 Task: Check the average views per listing of fireplace in the last 5 years.
Action: Mouse moved to (896, 168)
Screenshot: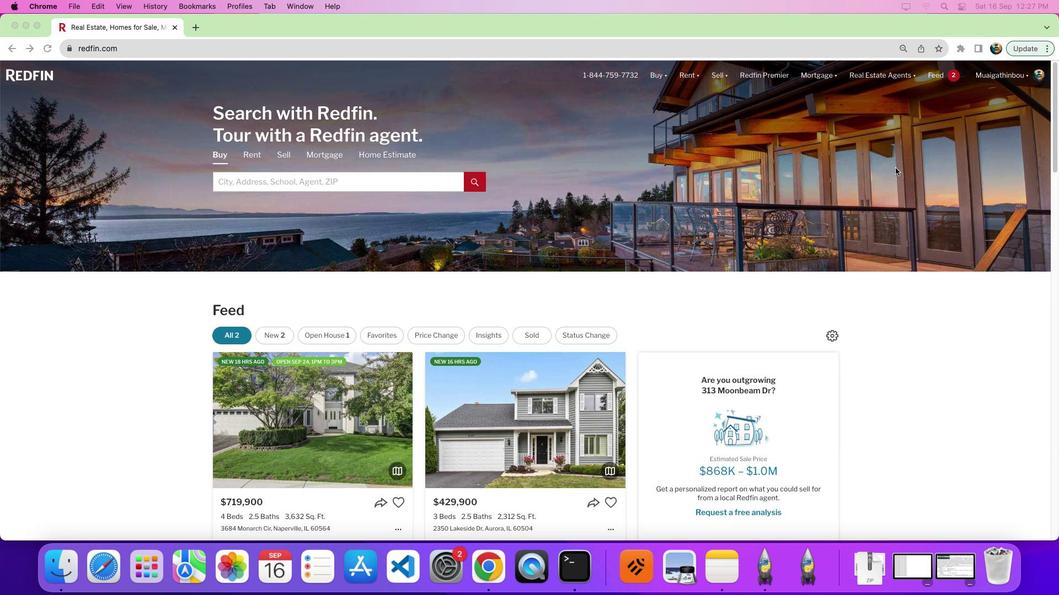 
Action: Mouse pressed left at (896, 168)
Screenshot: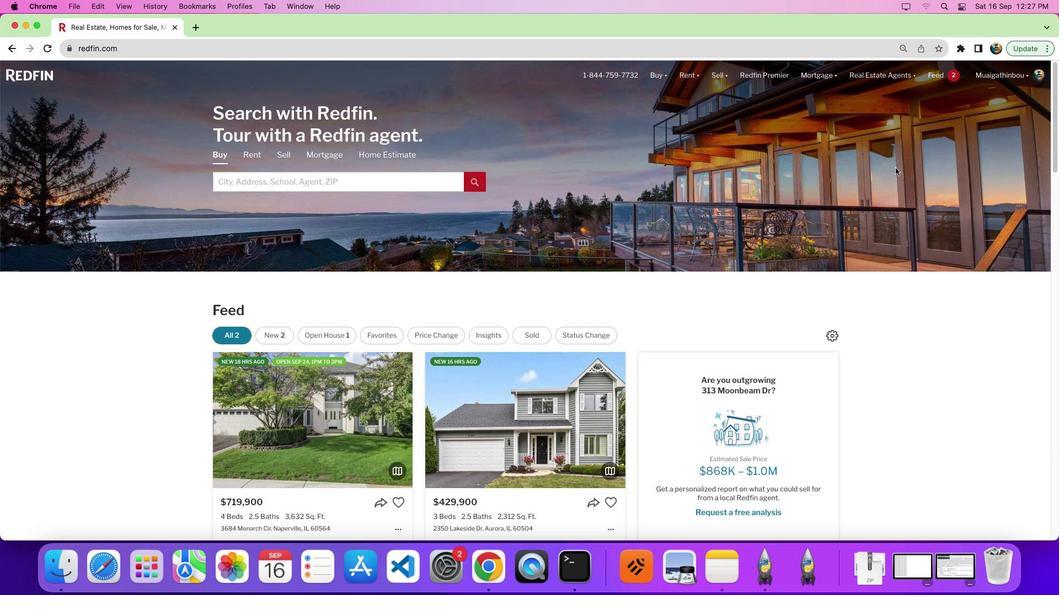 
Action: Mouse moved to (845, 195)
Screenshot: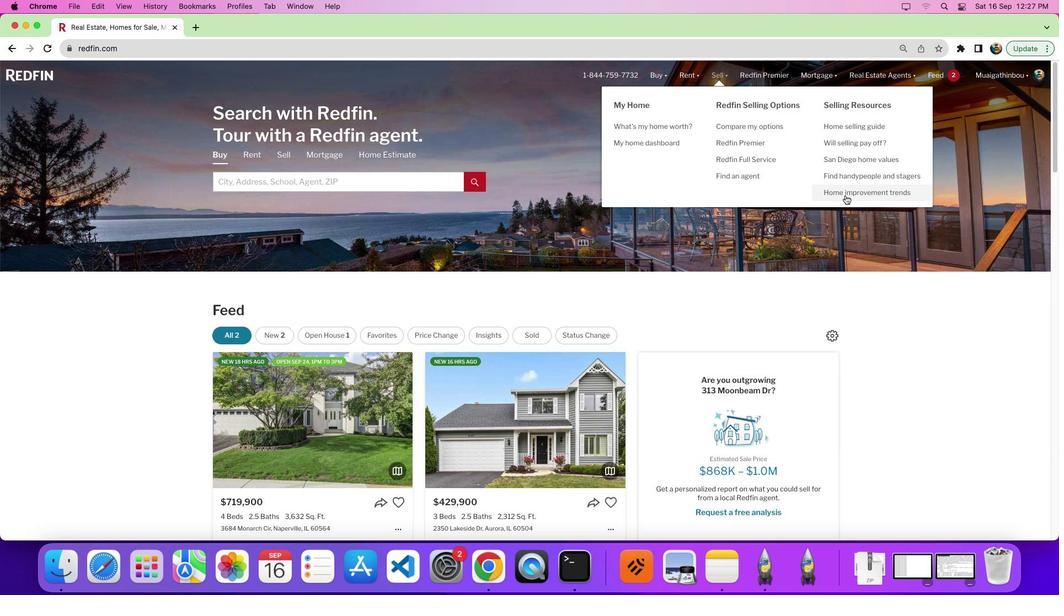 
Action: Mouse pressed left at (845, 195)
Screenshot: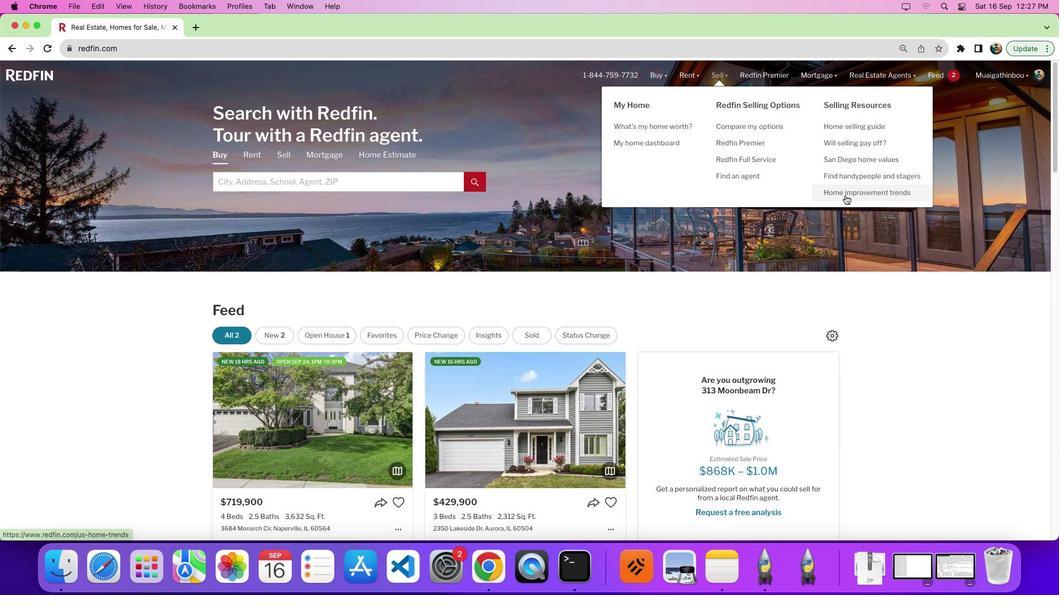 
Action: Mouse moved to (304, 214)
Screenshot: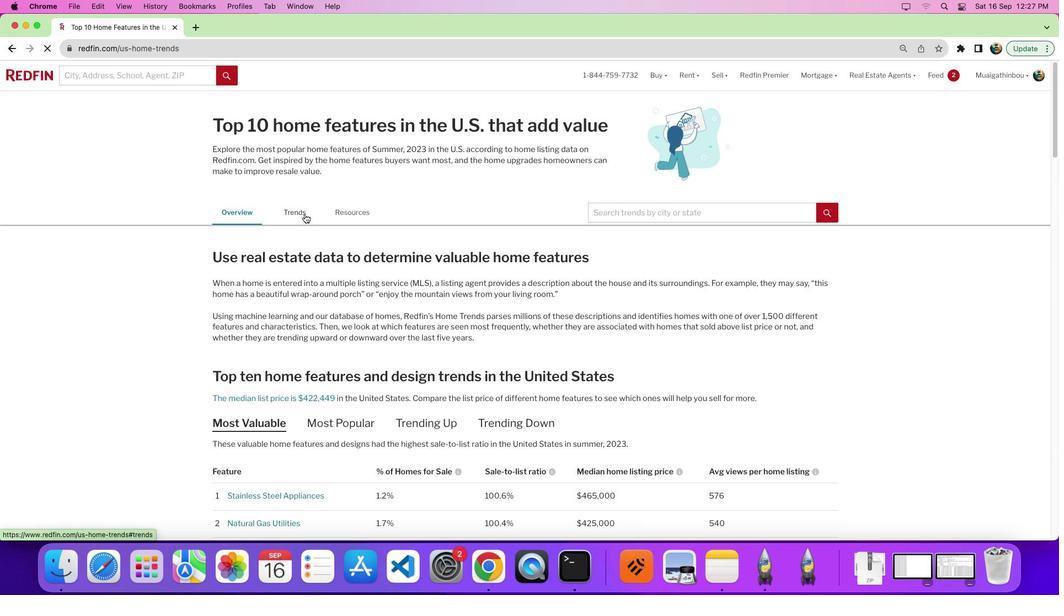 
Action: Mouse pressed left at (304, 214)
Screenshot: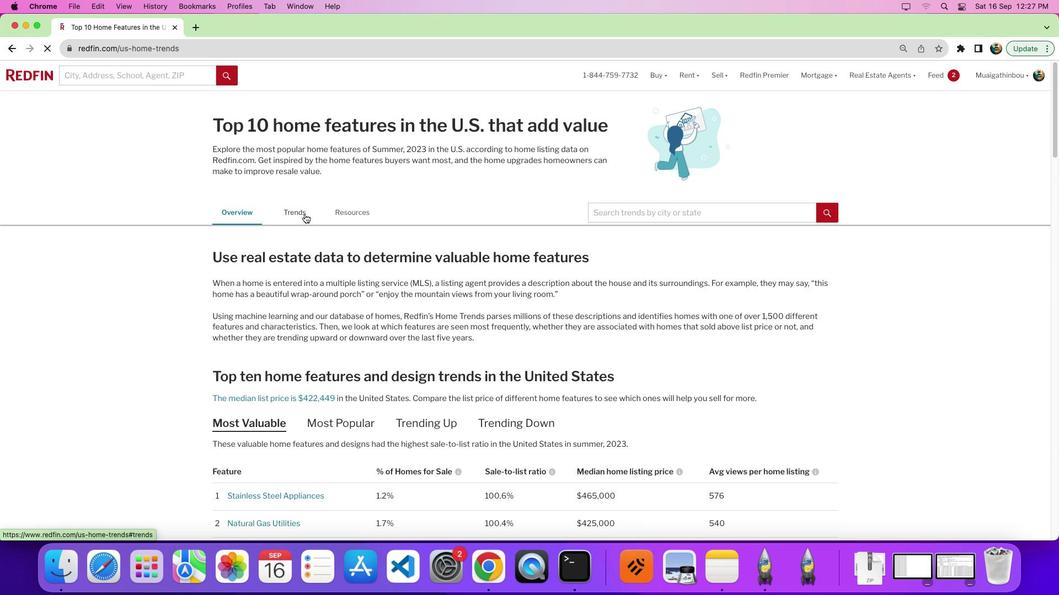 
Action: Mouse moved to (502, 265)
Screenshot: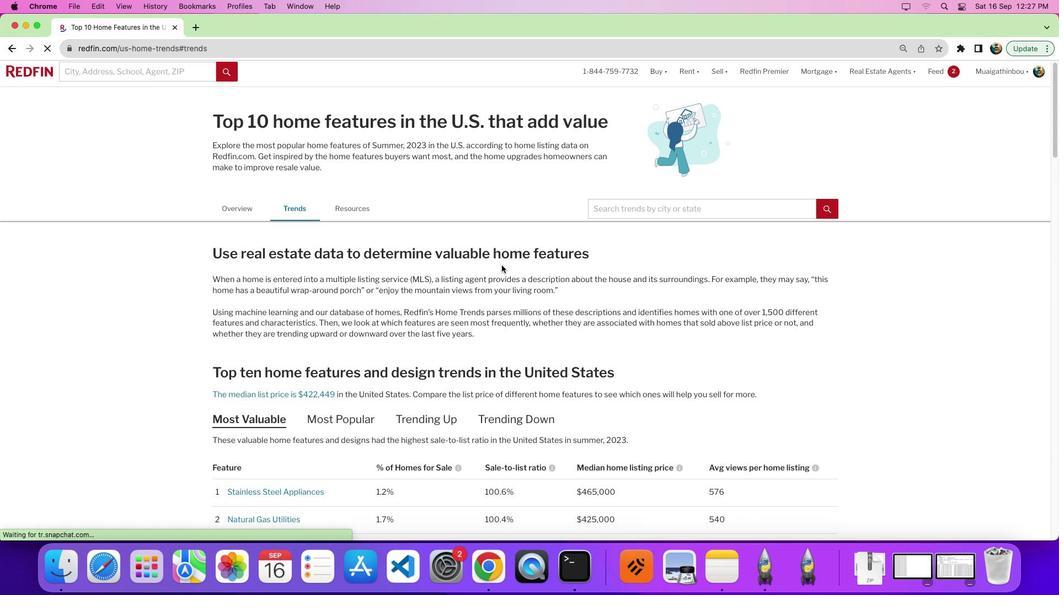 
Action: Mouse scrolled (502, 265) with delta (0, 0)
Screenshot: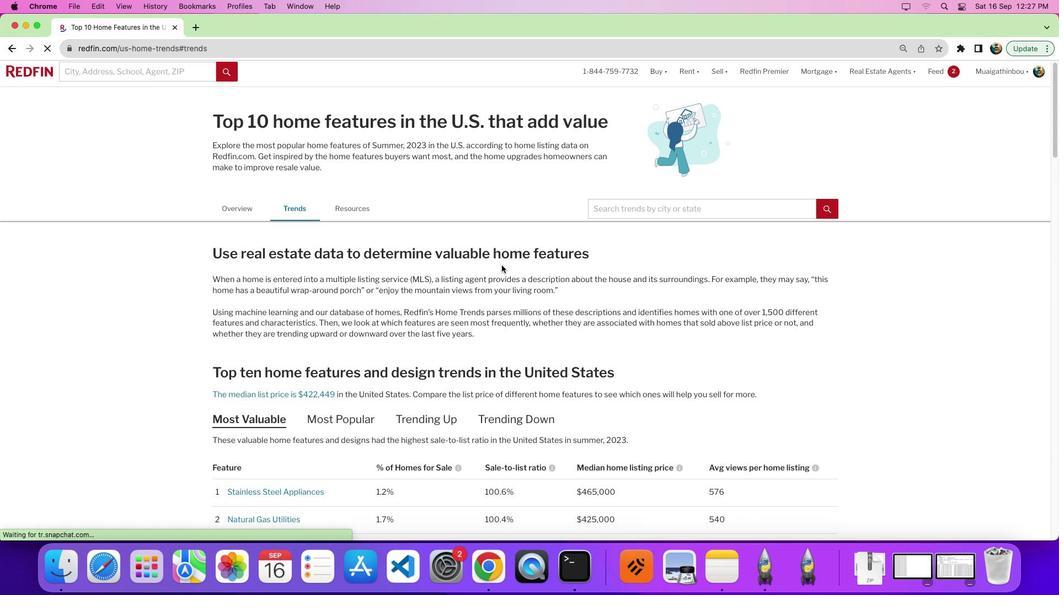 
Action: Mouse moved to (502, 265)
Screenshot: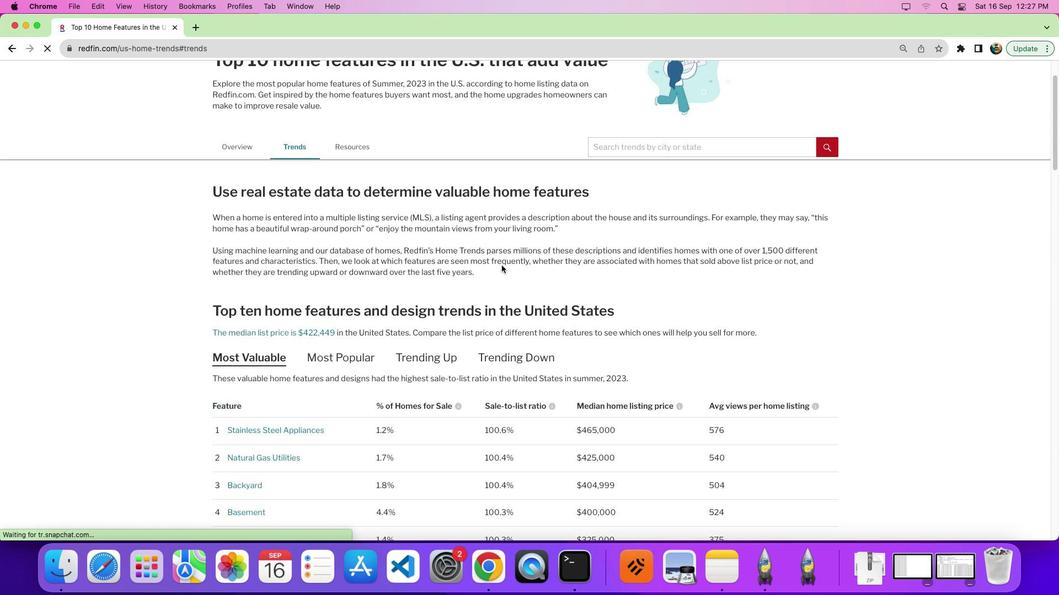 
Action: Mouse scrolled (502, 265) with delta (0, 0)
Screenshot: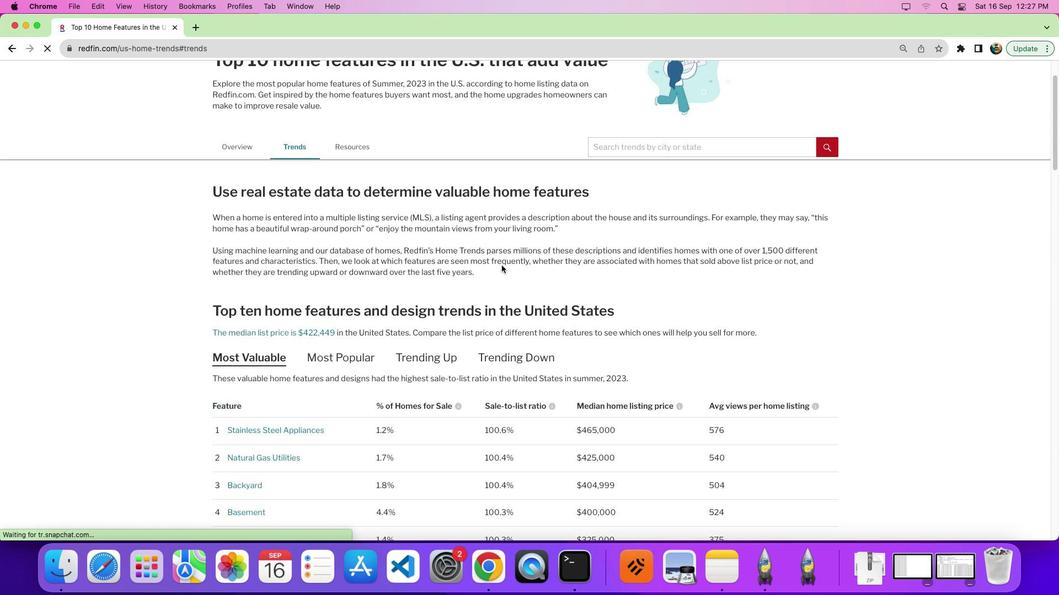
Action: Mouse scrolled (502, 265) with delta (0, -3)
Screenshot: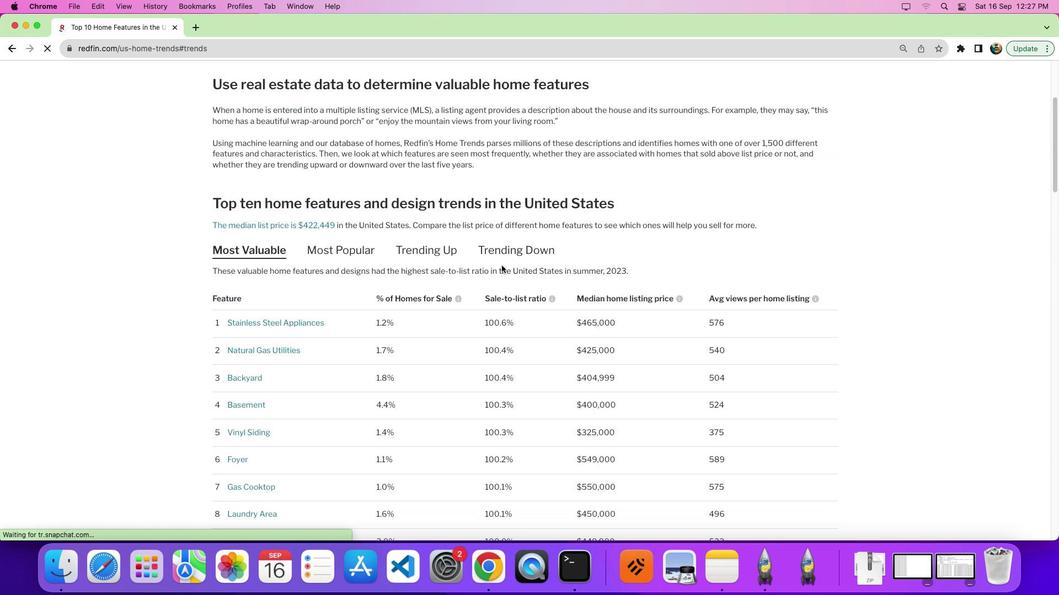 
Action: Mouse scrolled (502, 265) with delta (0, 0)
Screenshot: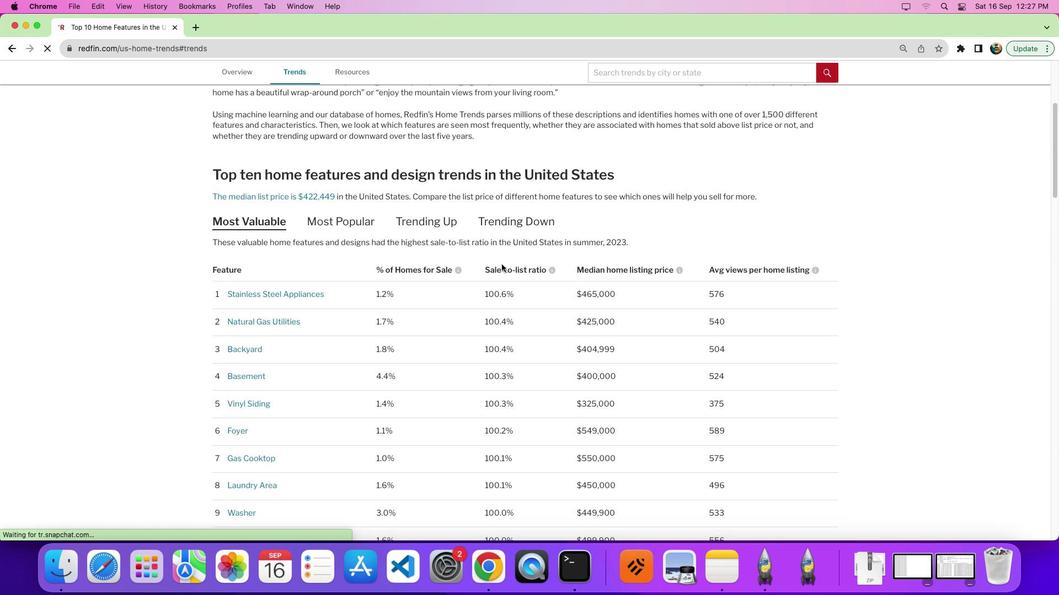 
Action: Mouse moved to (502, 265)
Screenshot: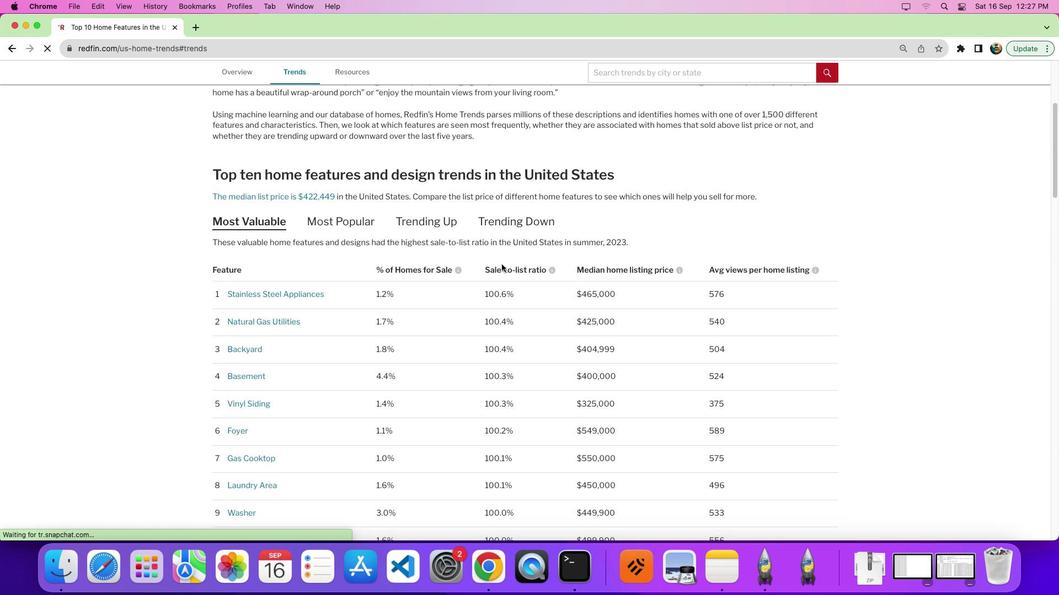 
Action: Mouse scrolled (502, 265) with delta (0, 0)
Screenshot: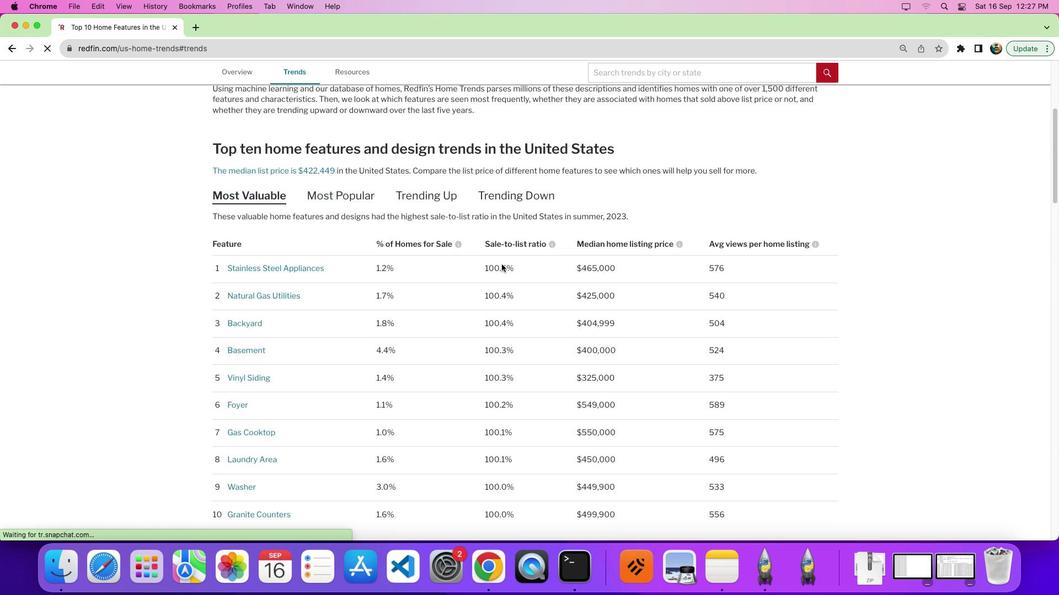 
Action: Mouse moved to (502, 264)
Screenshot: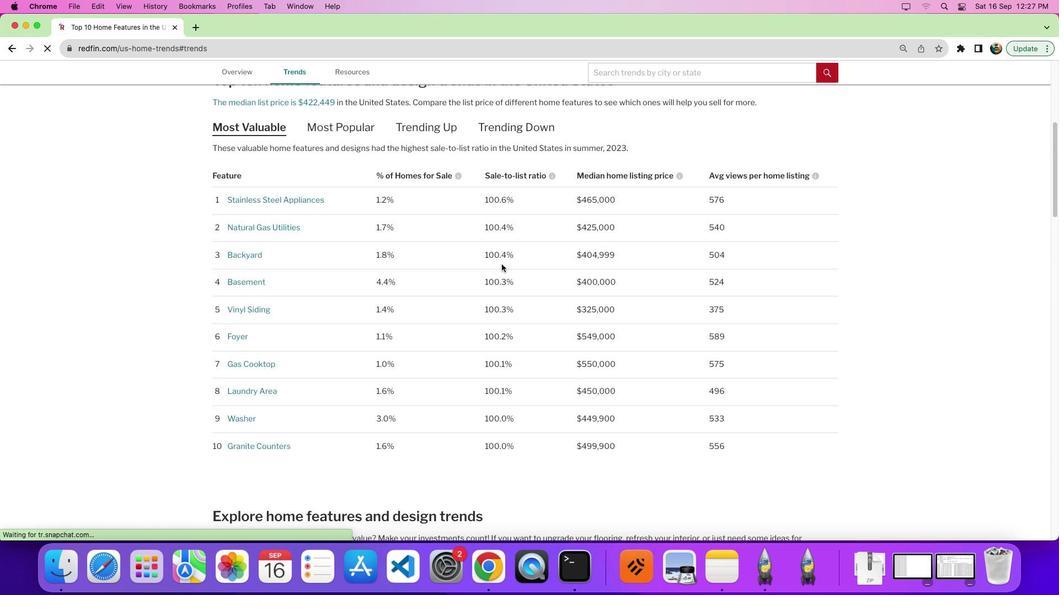 
Action: Mouse scrolled (502, 264) with delta (0, -3)
Screenshot: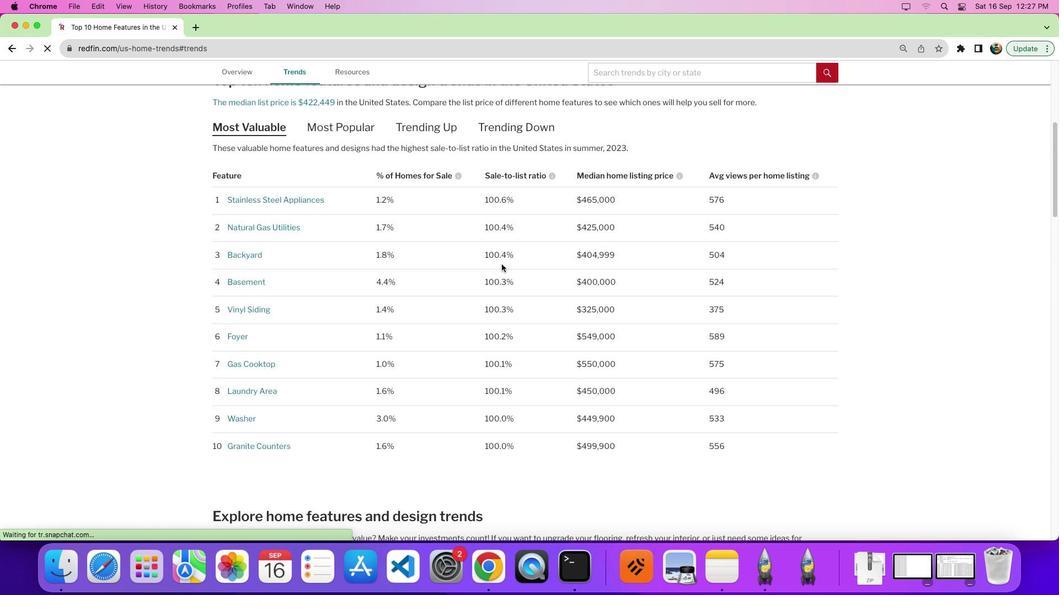 
Action: Mouse moved to (502, 264)
Screenshot: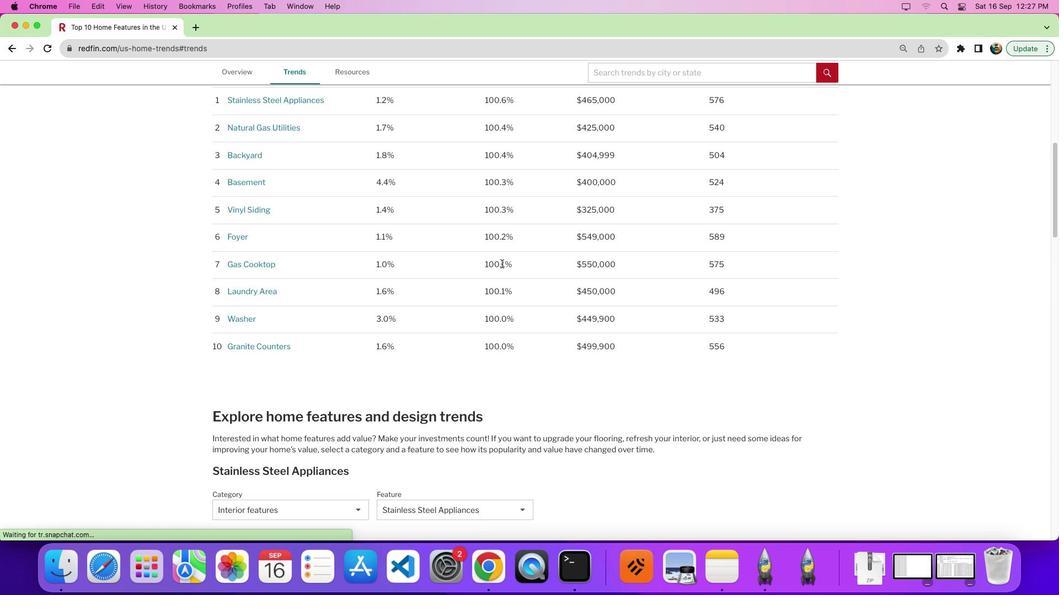 
Action: Mouse scrolled (502, 264) with delta (0, 0)
Screenshot: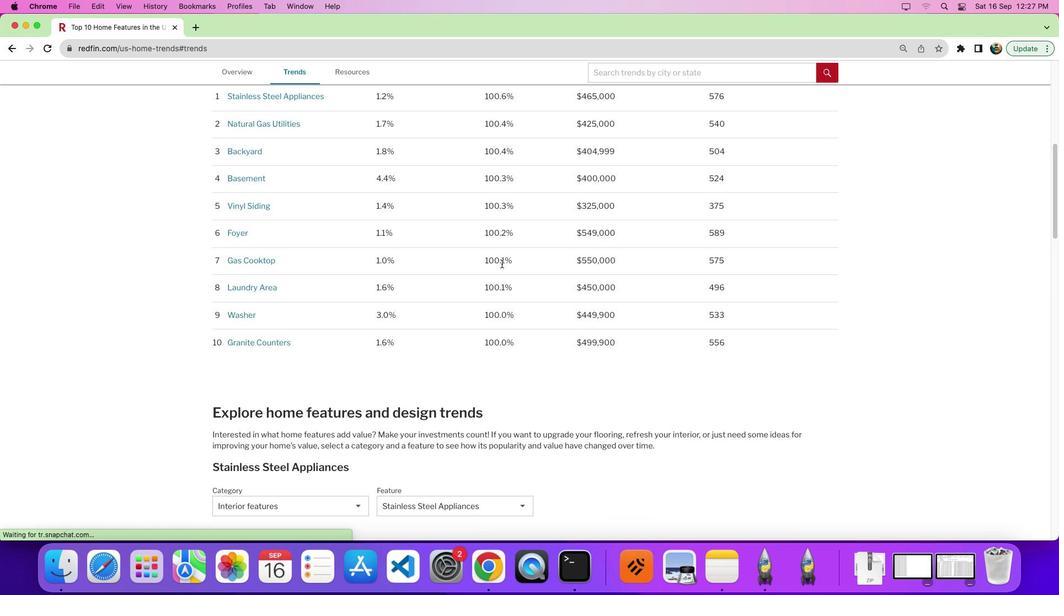 
Action: Mouse scrolled (502, 264) with delta (0, 0)
Screenshot: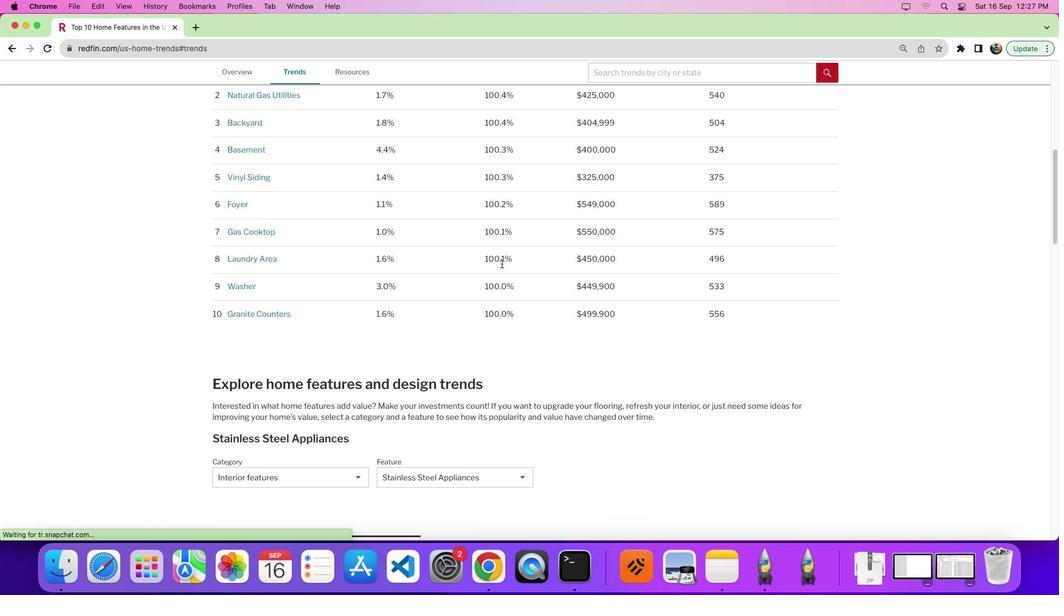 
Action: Mouse scrolled (502, 264) with delta (0, -3)
Screenshot: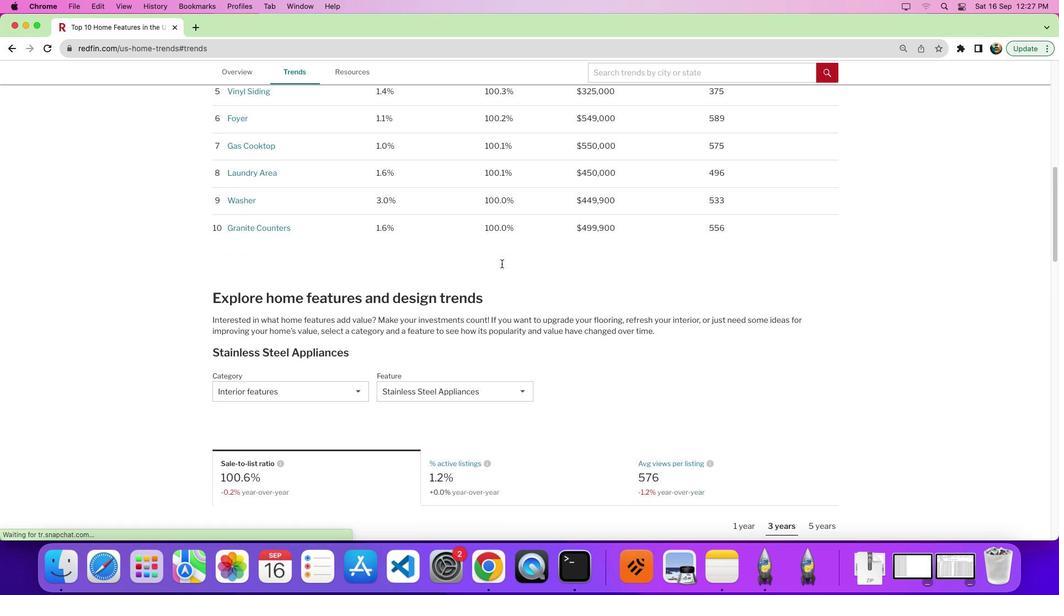 
Action: Mouse moved to (482, 327)
Screenshot: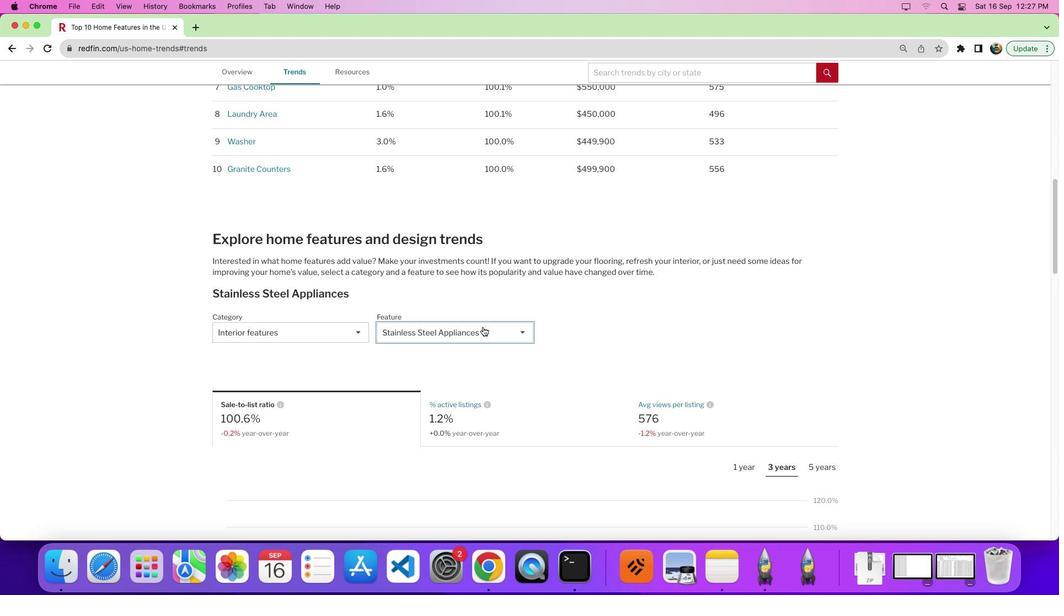 
Action: Mouse pressed left at (482, 327)
Screenshot: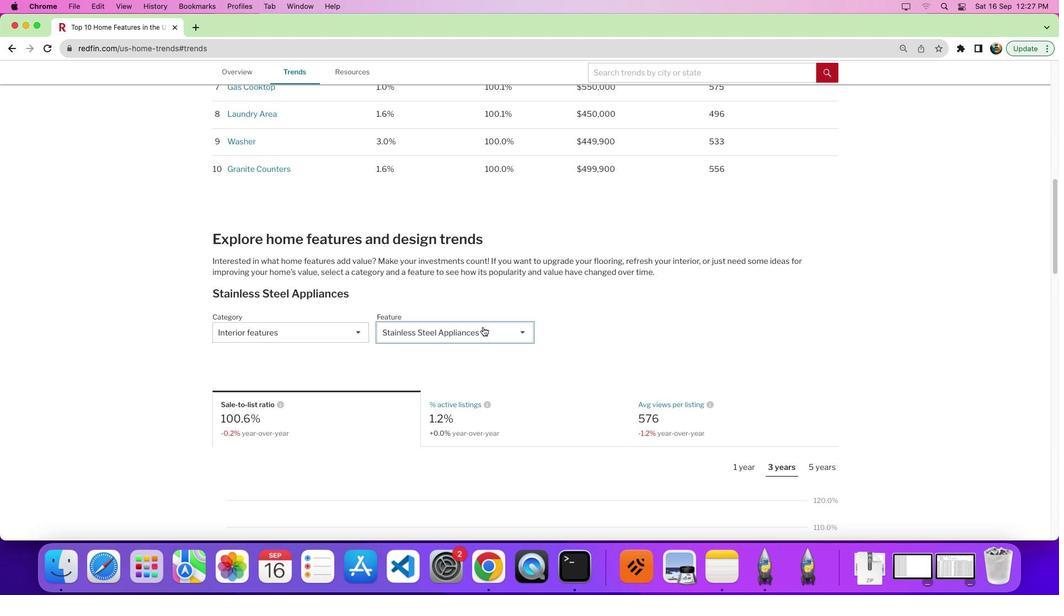
Action: Mouse moved to (529, 412)
Screenshot: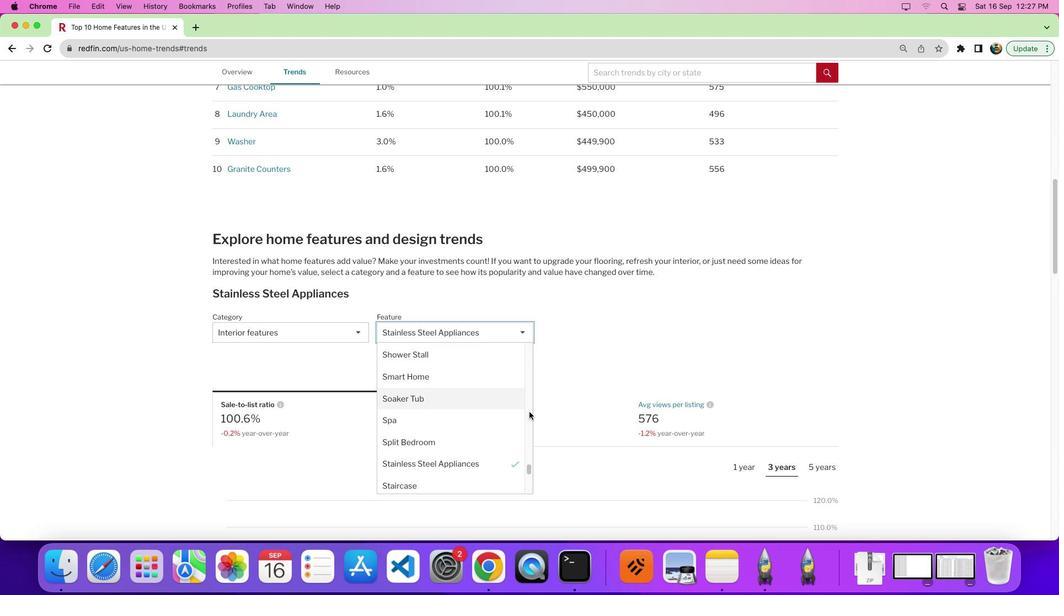 
Action: Mouse pressed left at (529, 412)
Screenshot: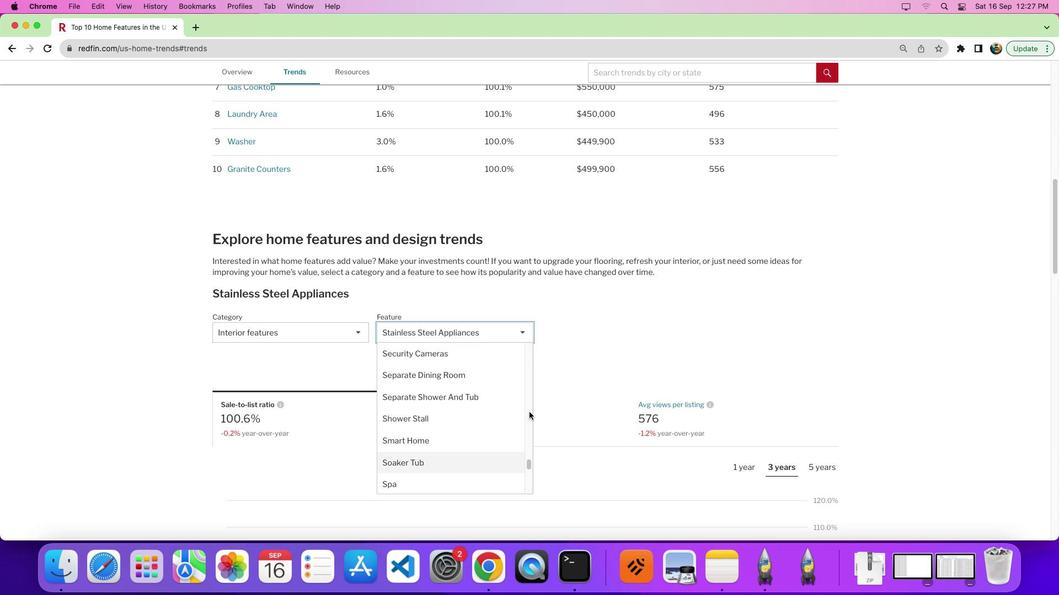 
Action: Mouse moved to (445, 407)
Screenshot: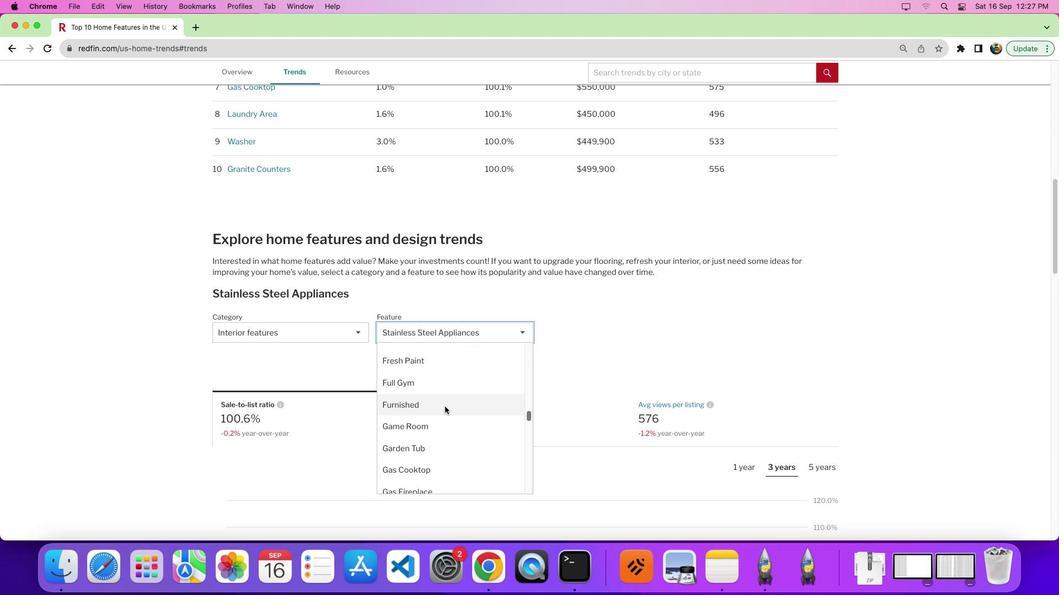 
Action: Mouse scrolled (445, 407) with delta (0, 0)
Screenshot: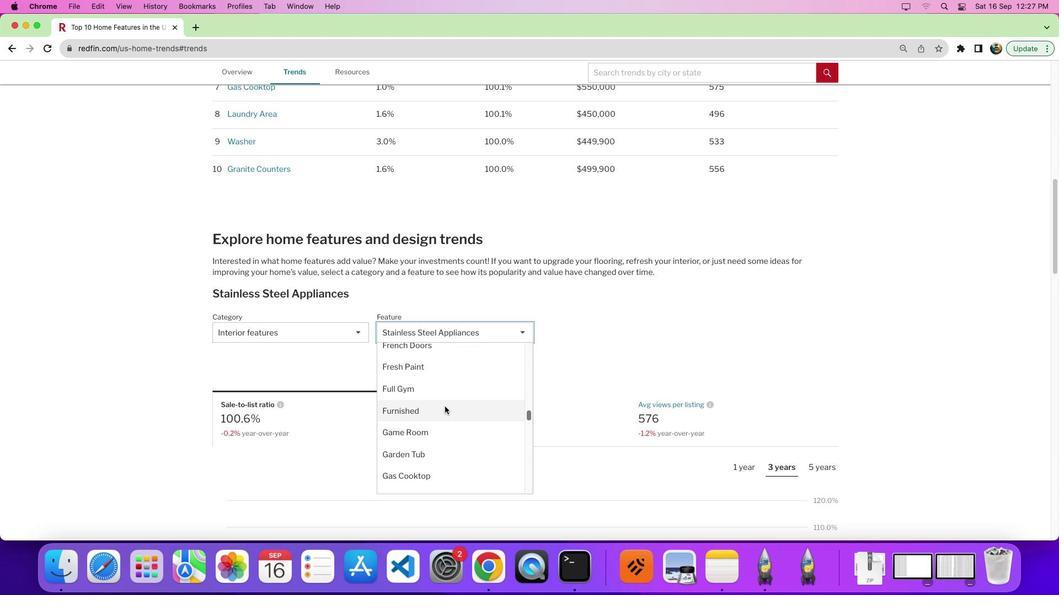 
Action: Mouse scrolled (445, 407) with delta (0, 0)
Screenshot: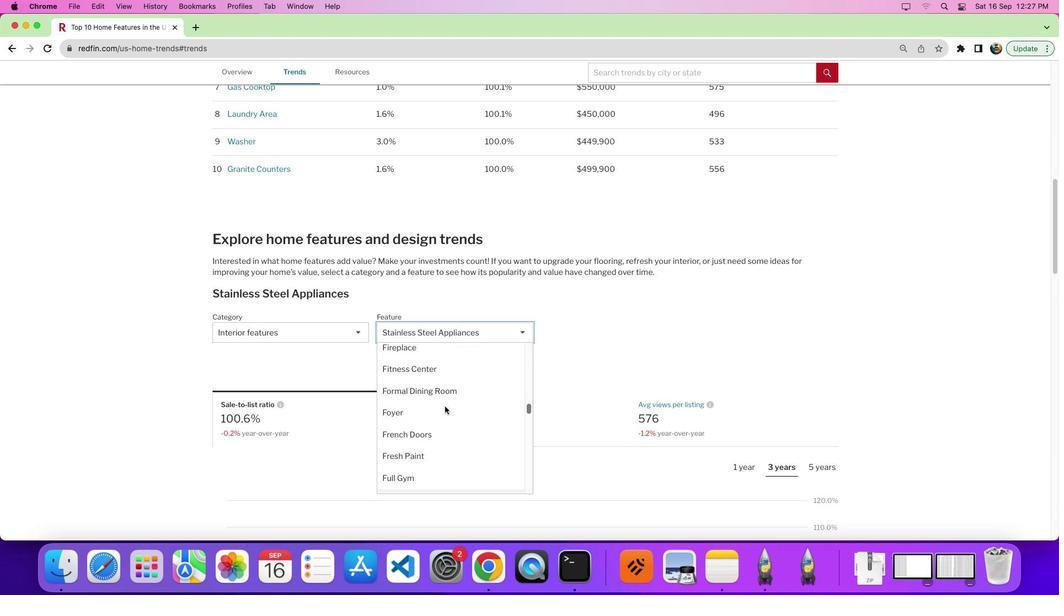 
Action: Mouse scrolled (445, 407) with delta (0, 3)
Screenshot: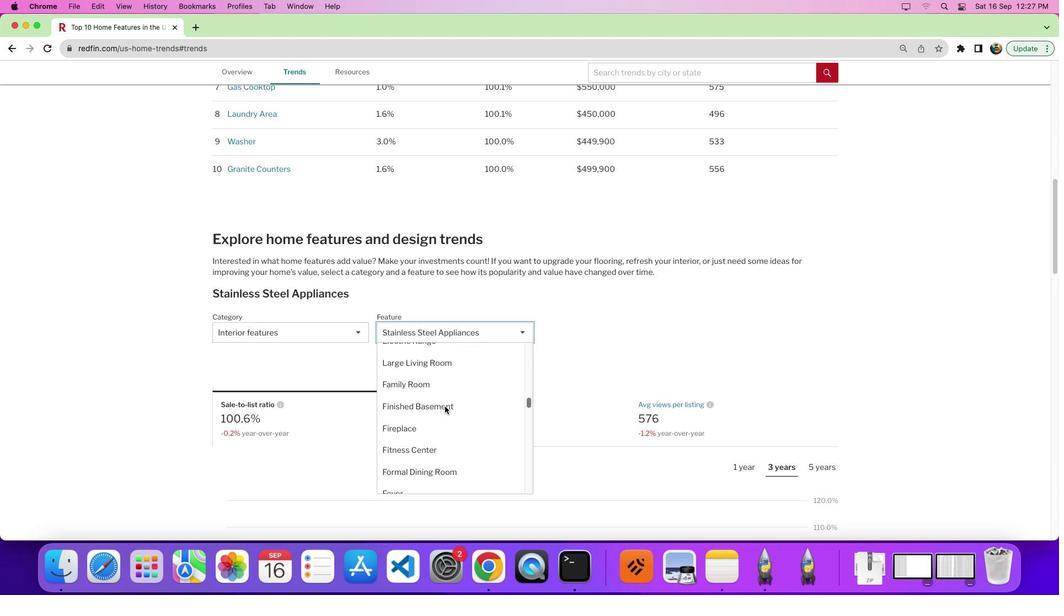 
Action: Mouse moved to (450, 462)
Screenshot: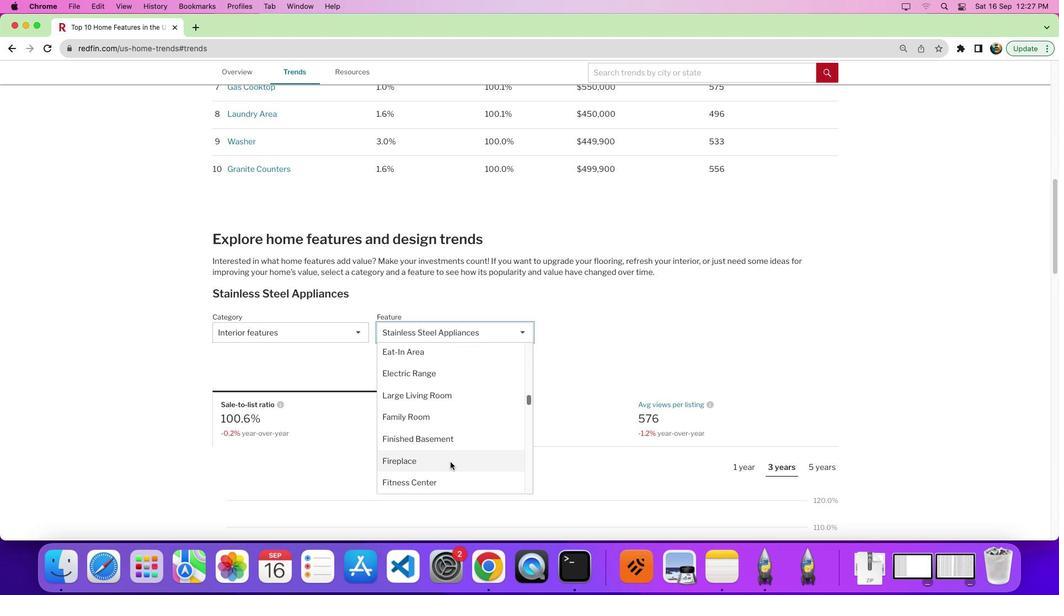 
Action: Mouse pressed left at (450, 462)
Screenshot: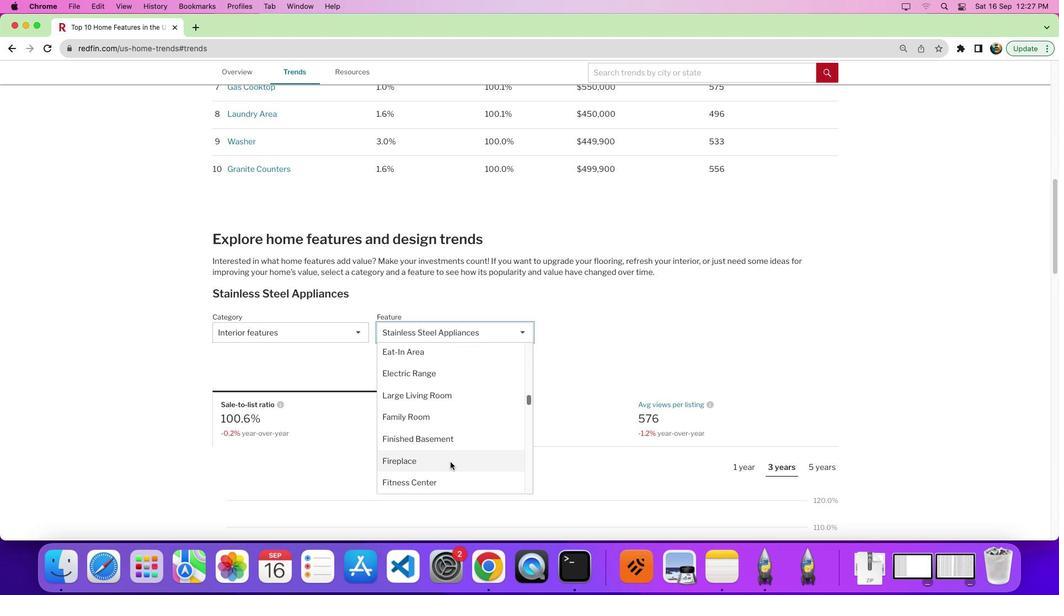 
Action: Mouse moved to (721, 419)
Screenshot: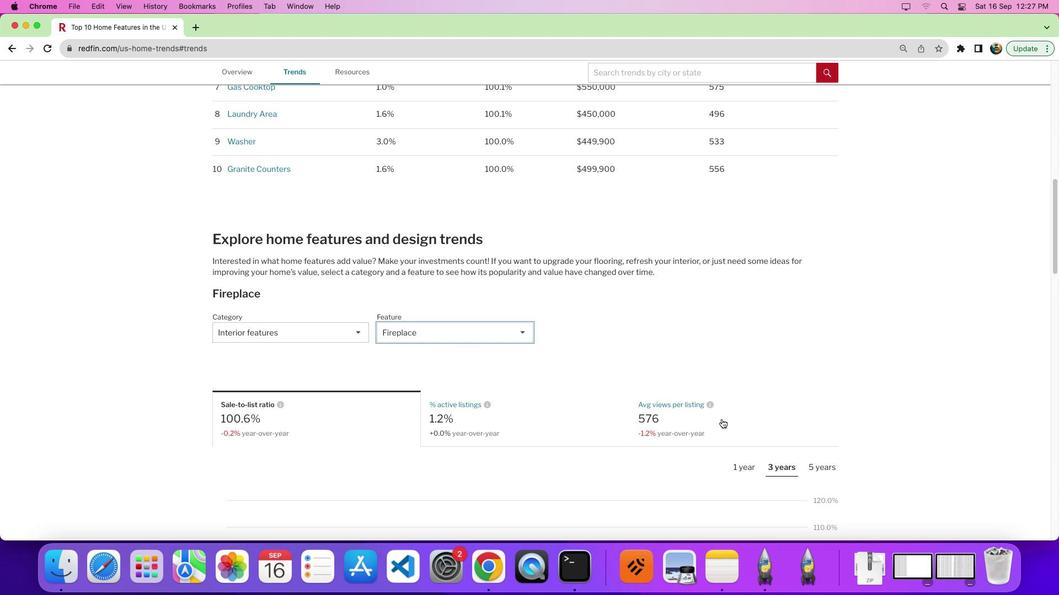 
Action: Mouse scrolled (721, 419) with delta (0, 0)
Screenshot: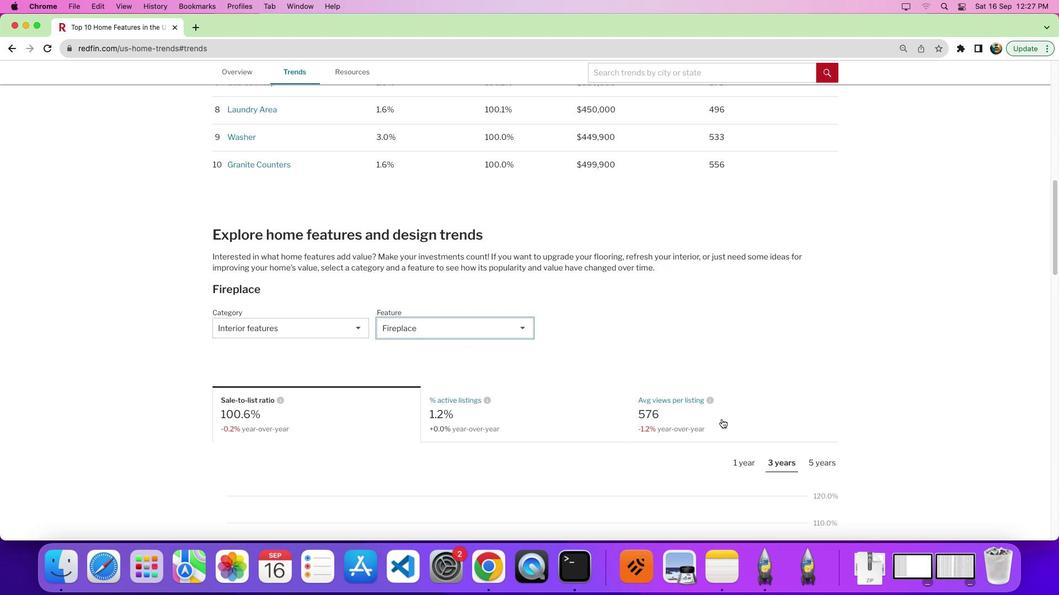 
Action: Mouse scrolled (721, 419) with delta (0, 0)
Screenshot: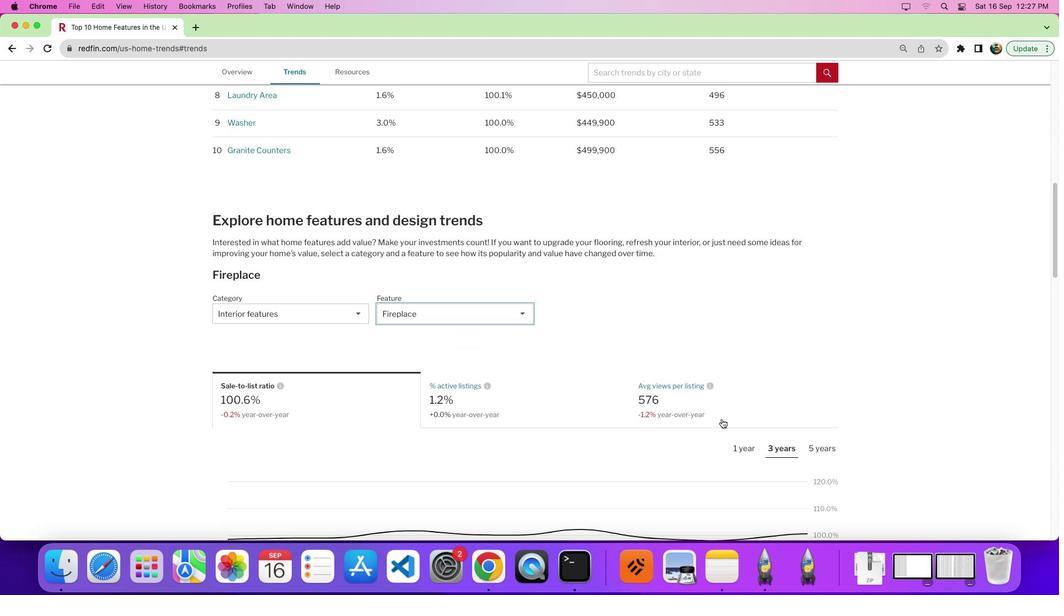 
Action: Mouse scrolled (721, 419) with delta (0, 0)
Screenshot: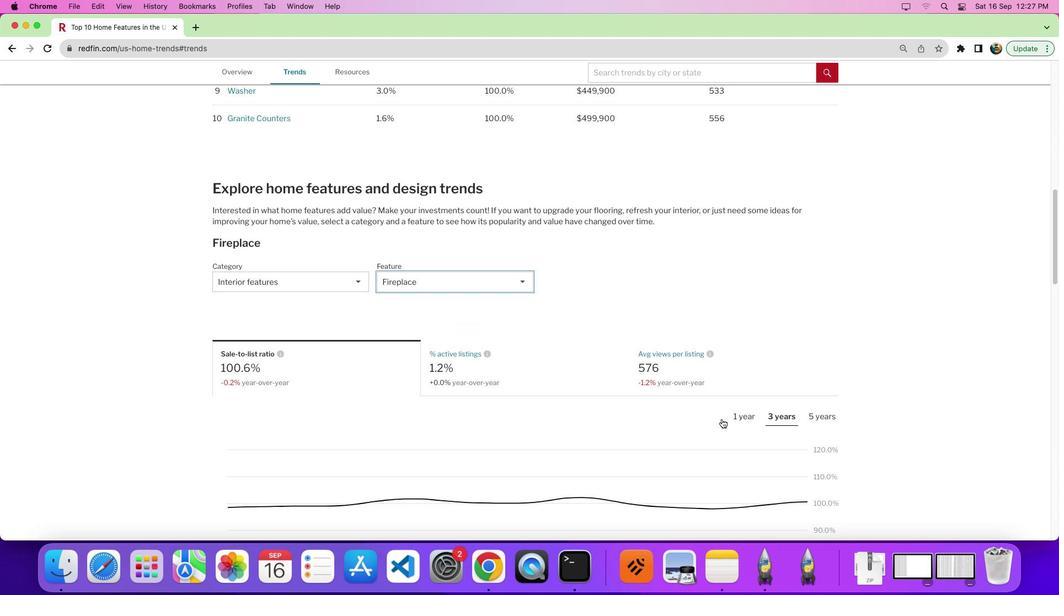 
Action: Mouse moved to (661, 347)
Screenshot: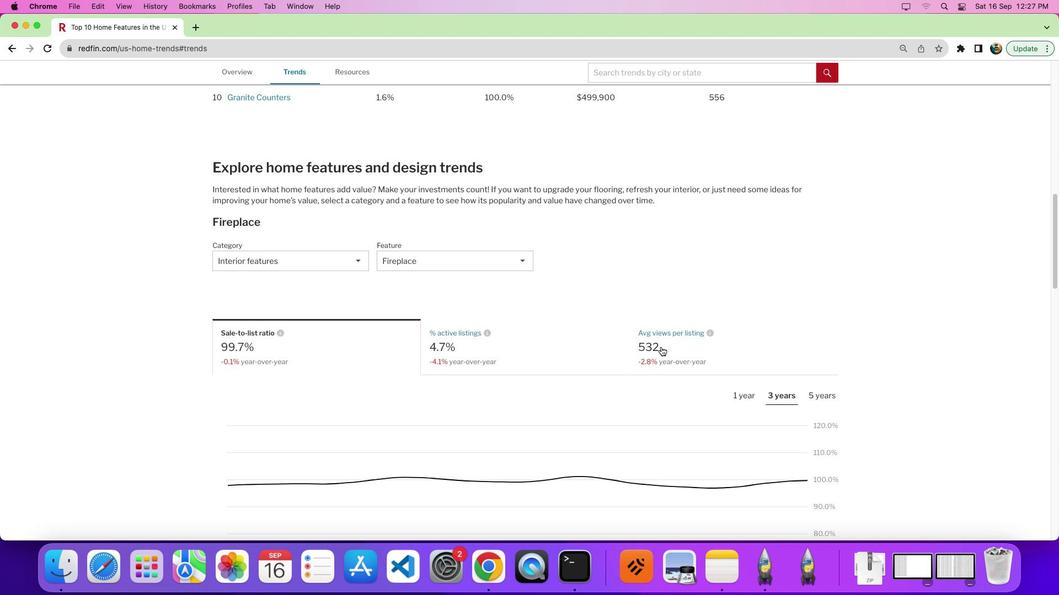
Action: Mouse pressed left at (661, 347)
Screenshot: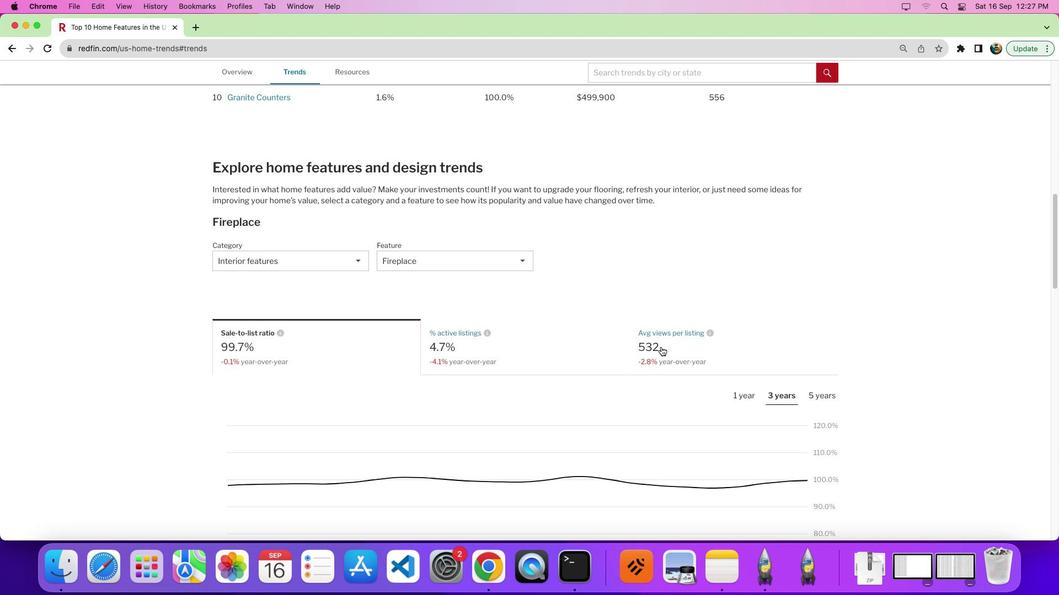 
Action: Mouse moved to (821, 394)
Screenshot: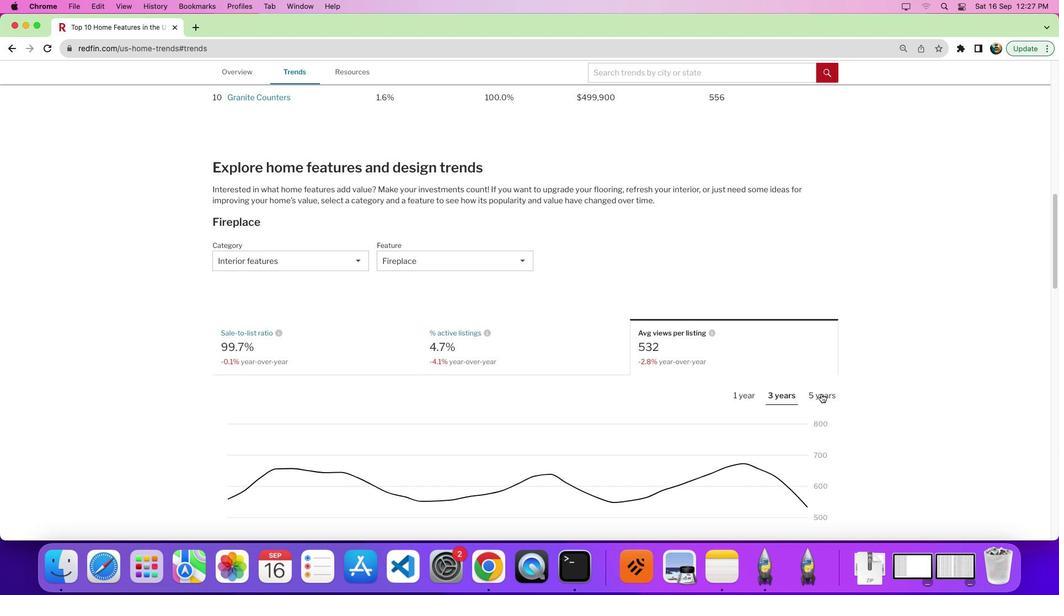 
Action: Mouse pressed left at (821, 394)
Screenshot: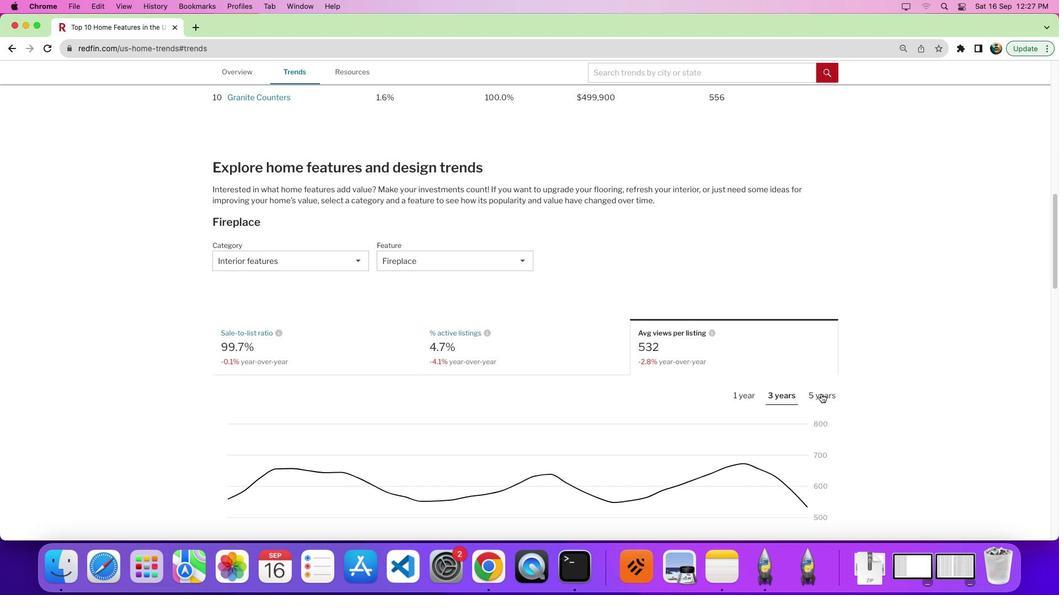 
Action: Mouse moved to (703, 404)
Screenshot: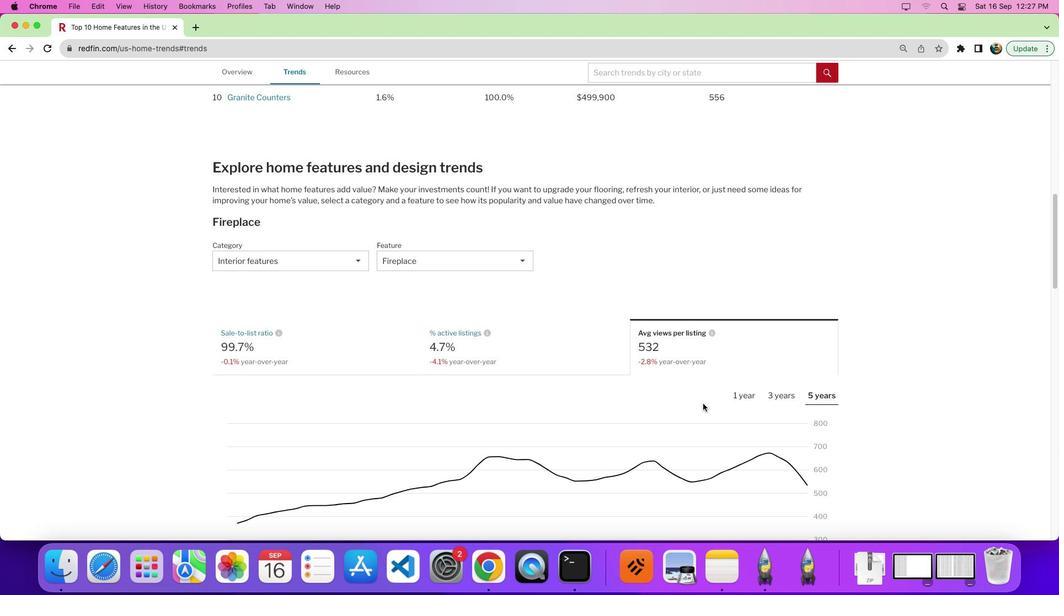 
Action: Mouse scrolled (703, 404) with delta (0, 0)
Screenshot: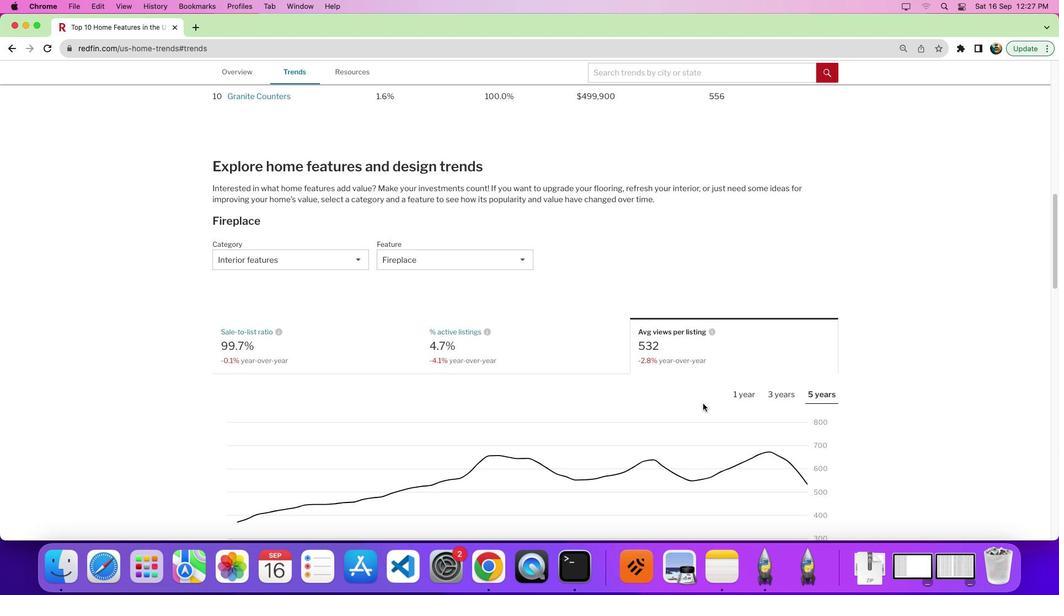 
Action: Mouse scrolled (703, 404) with delta (0, 0)
Screenshot: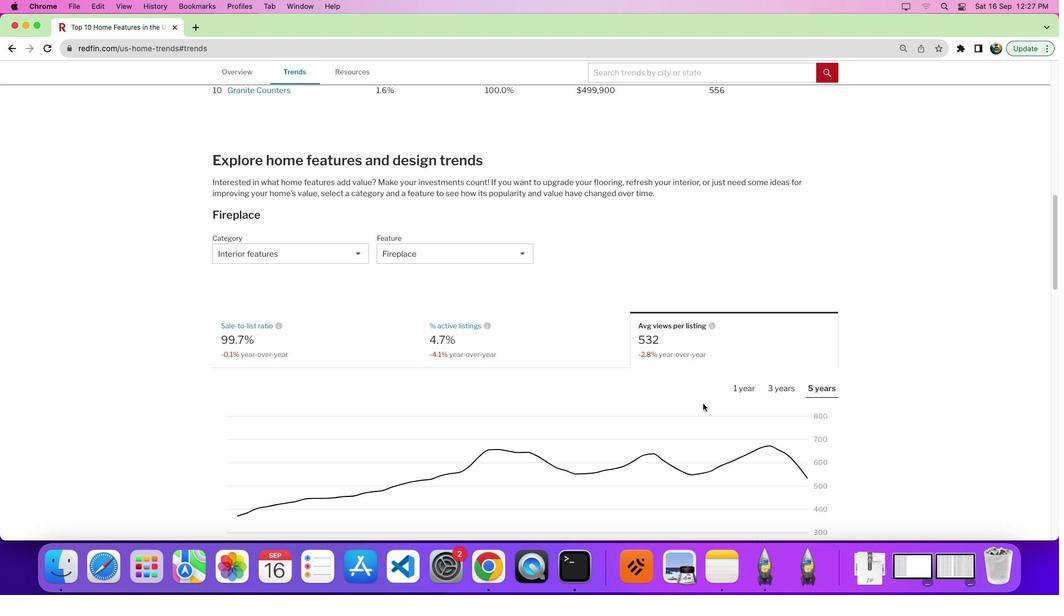 
Action: Mouse scrolled (703, 404) with delta (0, 0)
Screenshot: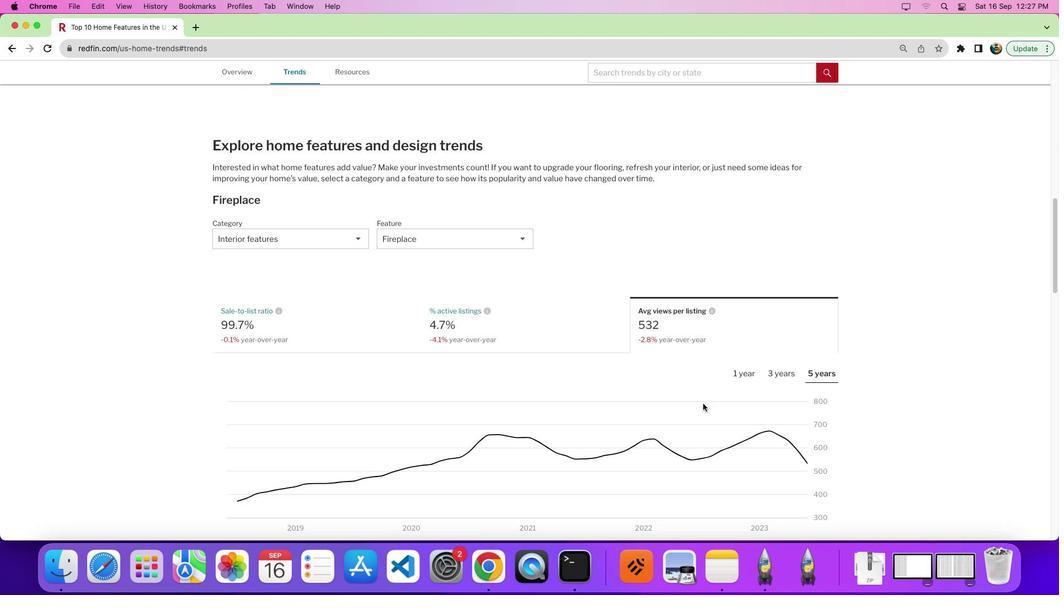 
Action: Mouse scrolled (703, 404) with delta (0, 0)
Screenshot: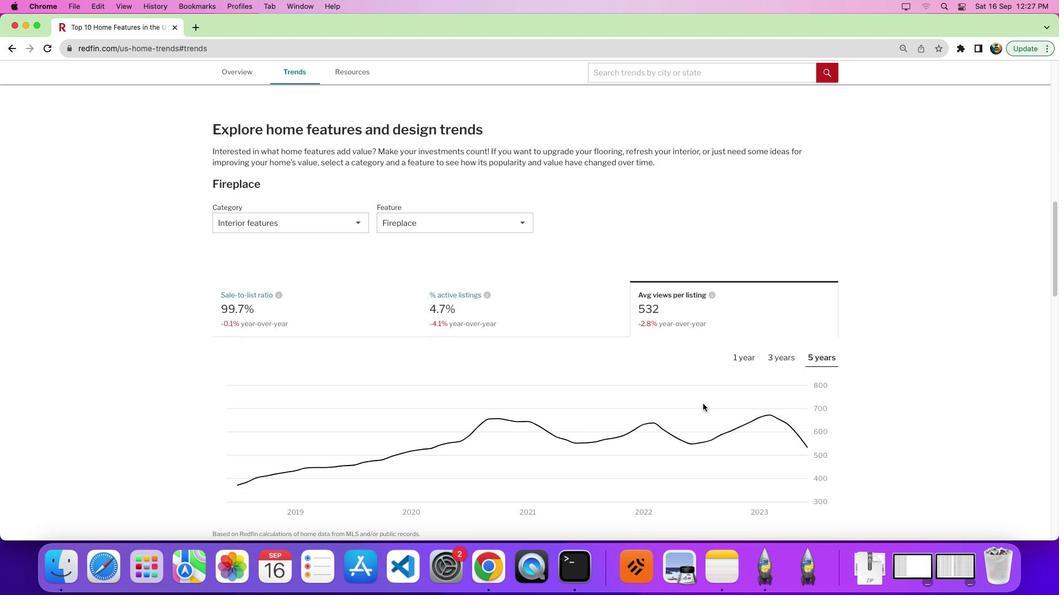 
Action: Mouse scrolled (703, 404) with delta (0, 0)
Screenshot: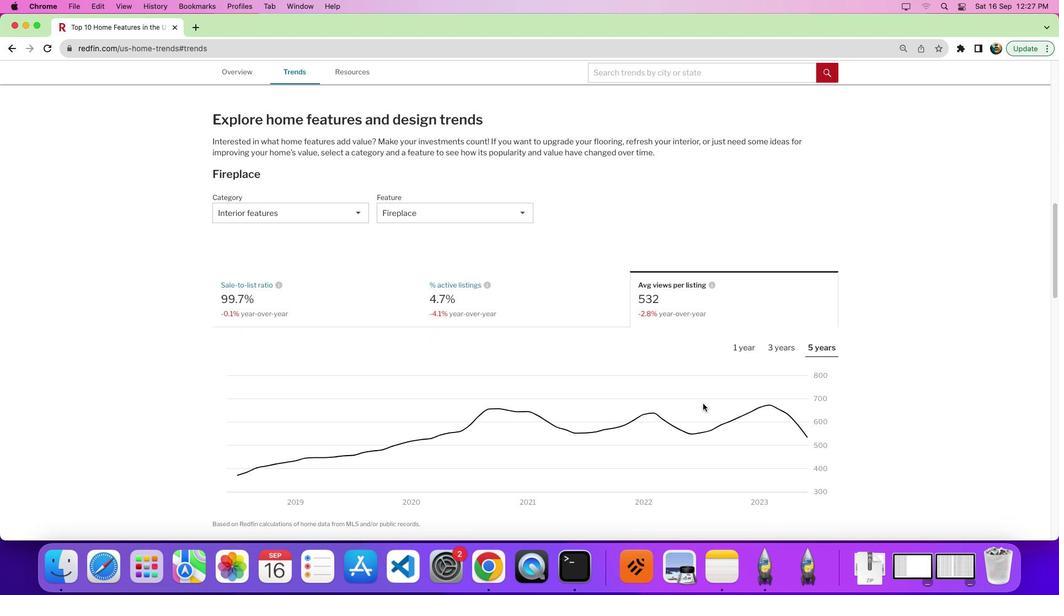 
Action: Mouse moved to (706, 411)
Screenshot: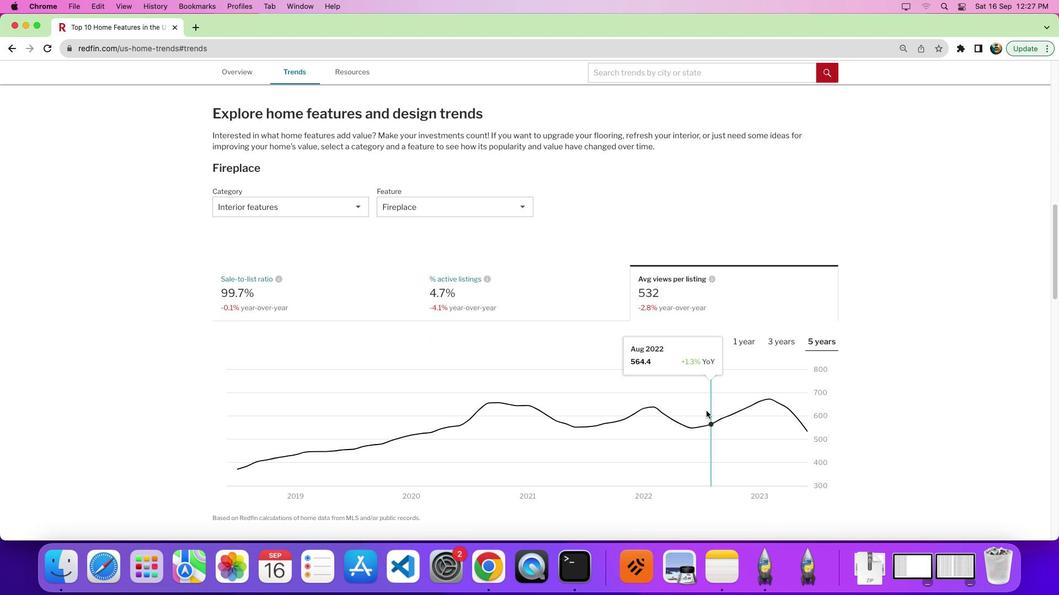 
